 Task: Set the repository access to public repositories for new codespace secret in the organization "Mark56711".
Action: Mouse moved to (993, 83)
Screenshot: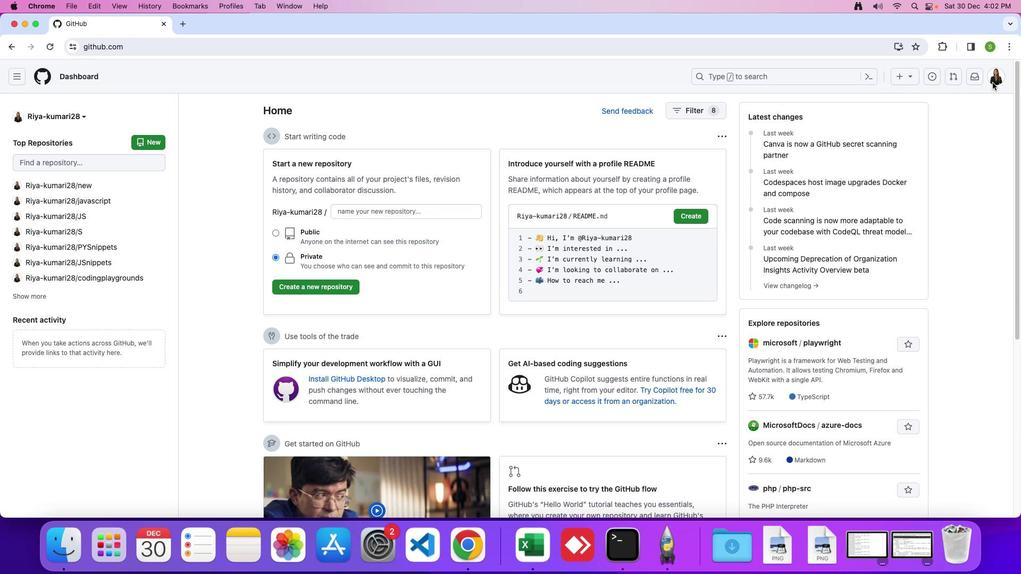 
Action: Mouse pressed left at (993, 83)
Screenshot: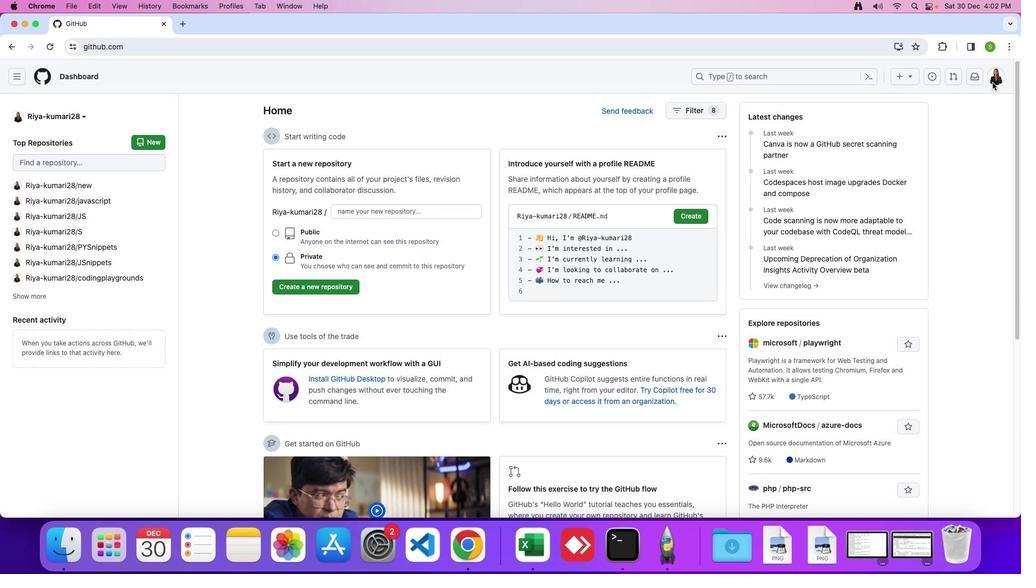 
Action: Mouse moved to (994, 78)
Screenshot: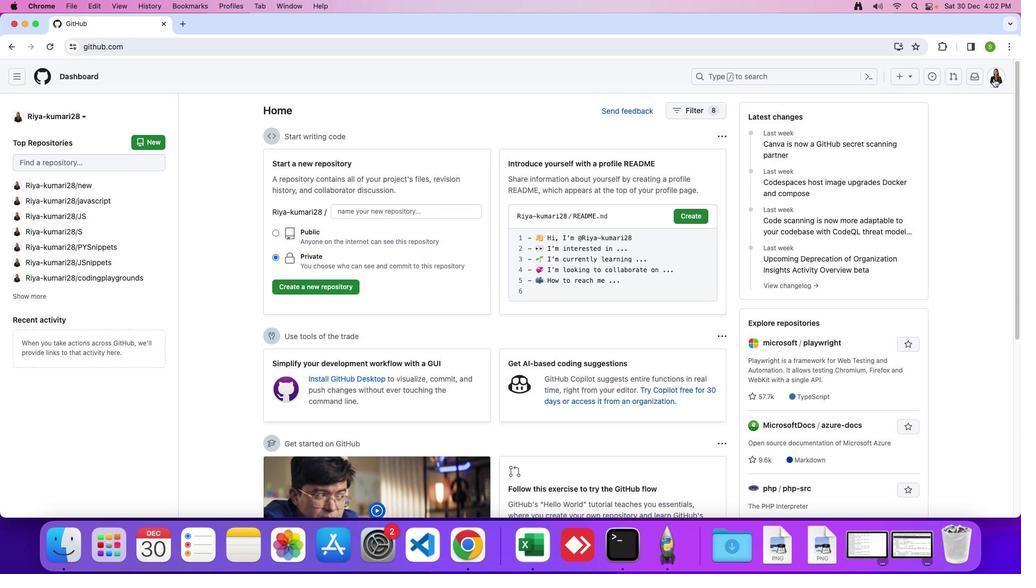 
Action: Mouse pressed left at (994, 78)
Screenshot: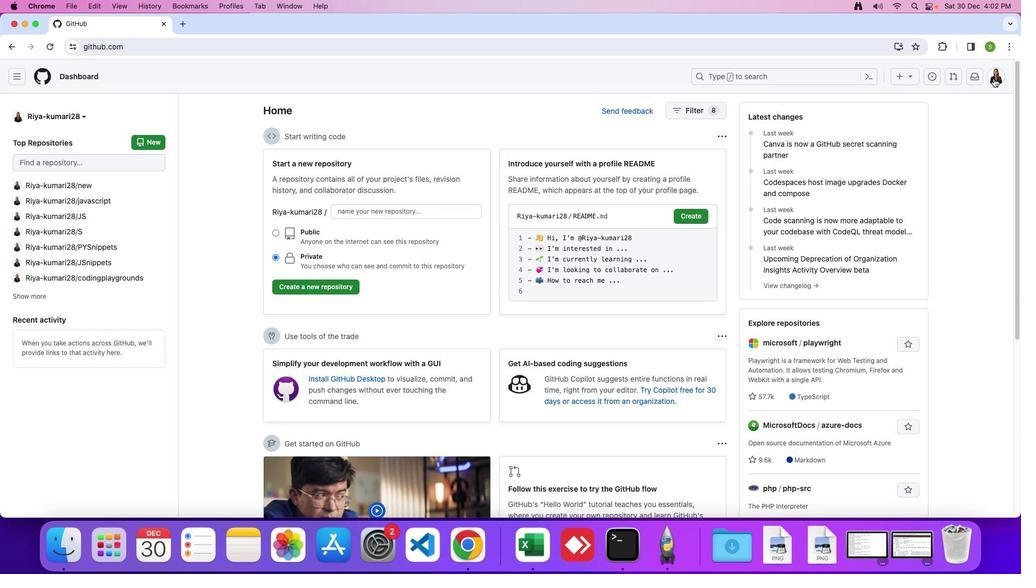 
Action: Mouse moved to (946, 203)
Screenshot: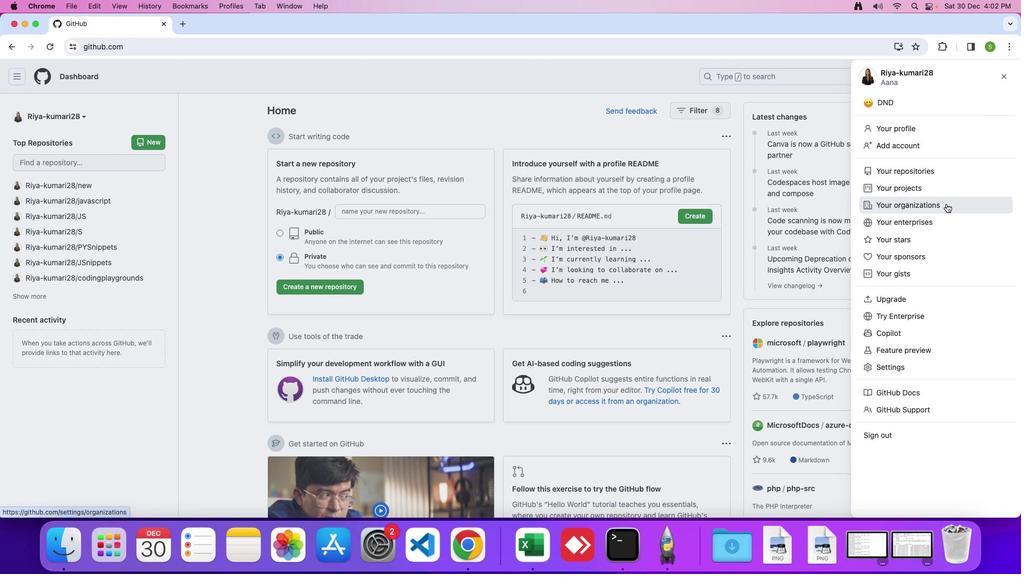 
Action: Mouse pressed left at (946, 203)
Screenshot: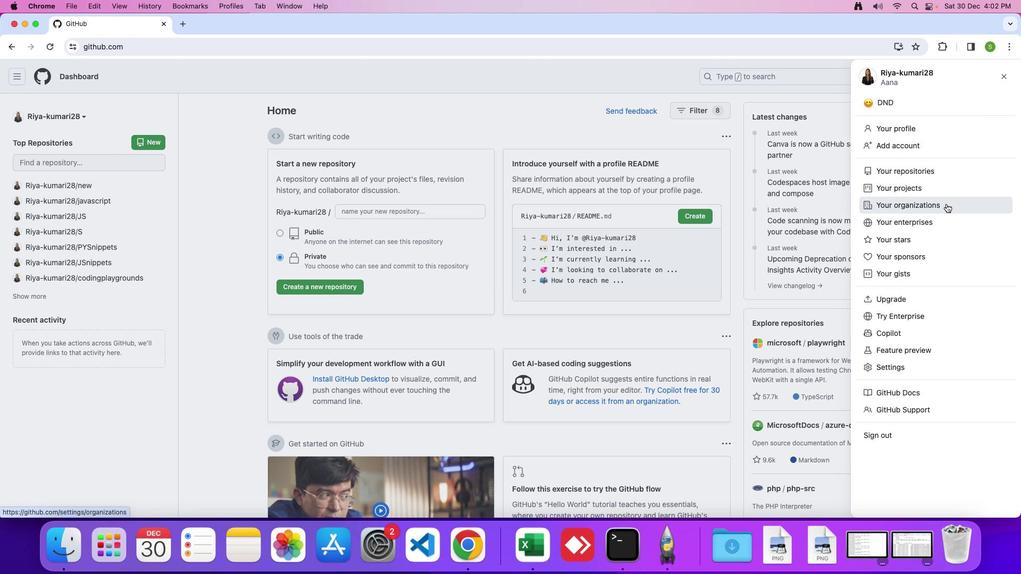 
Action: Mouse moved to (773, 221)
Screenshot: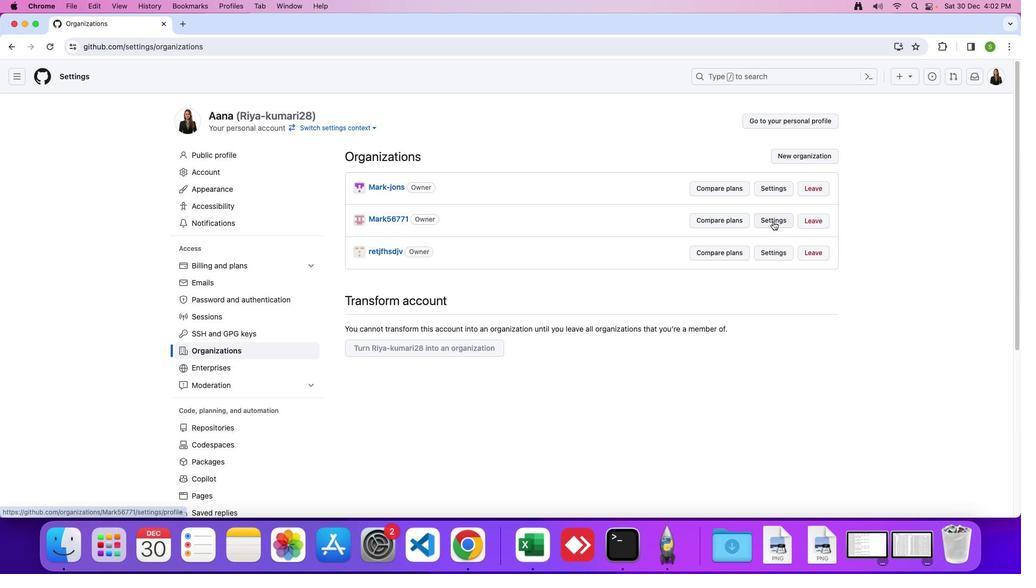 
Action: Mouse pressed left at (773, 221)
Screenshot: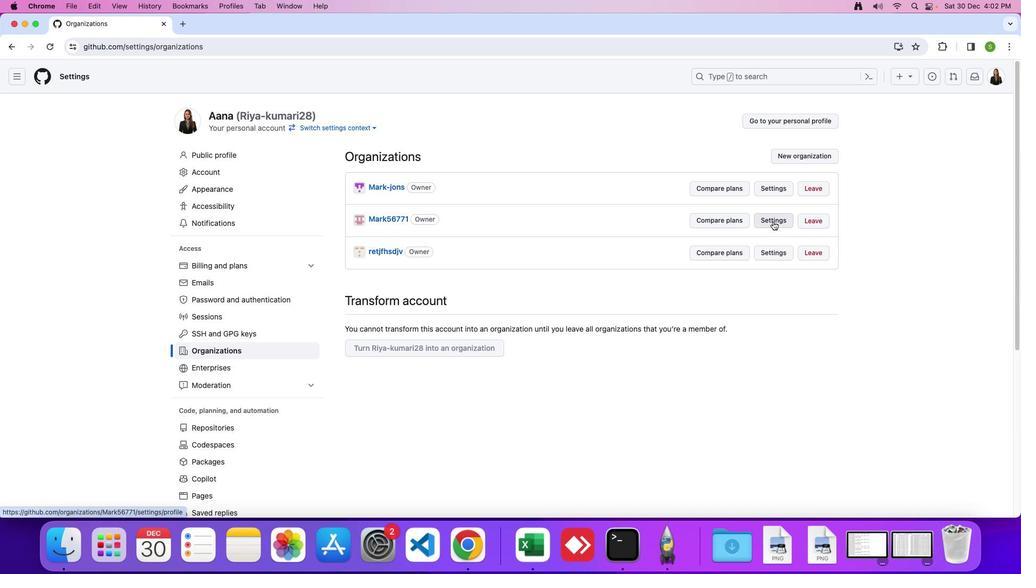 
Action: Mouse moved to (334, 328)
Screenshot: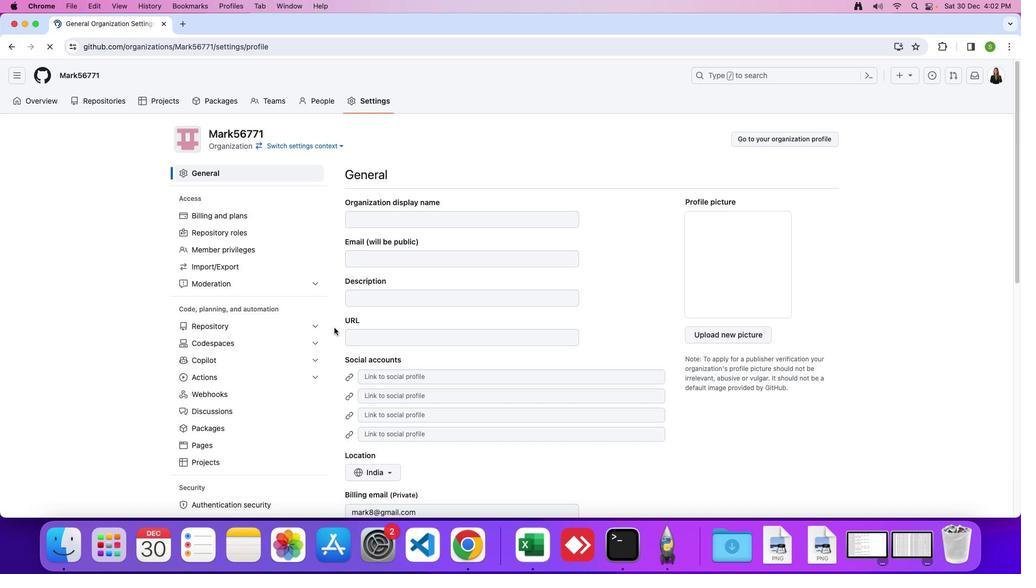 
Action: Mouse scrolled (334, 328) with delta (0, 0)
Screenshot: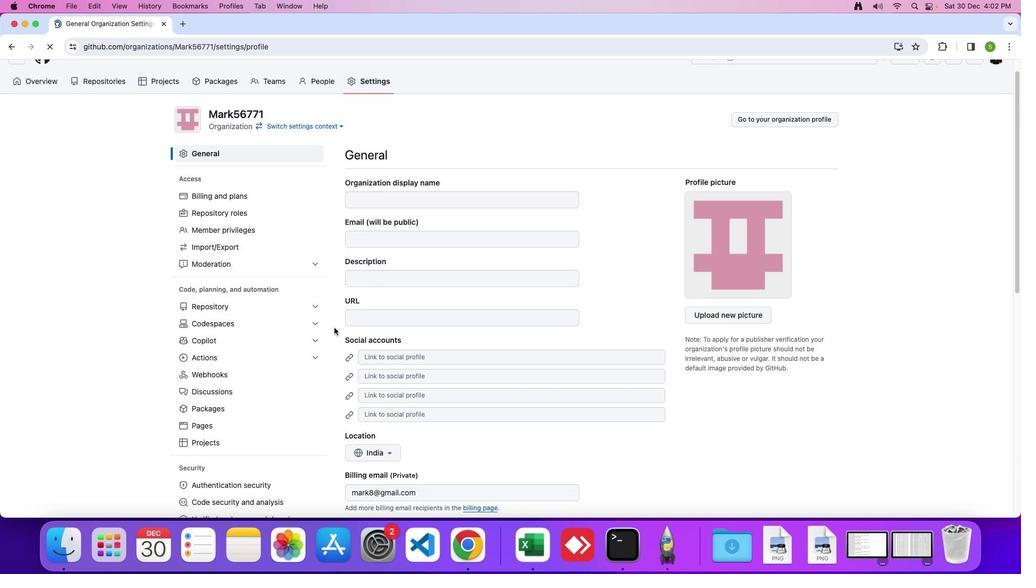
Action: Mouse scrolled (334, 328) with delta (0, 0)
Screenshot: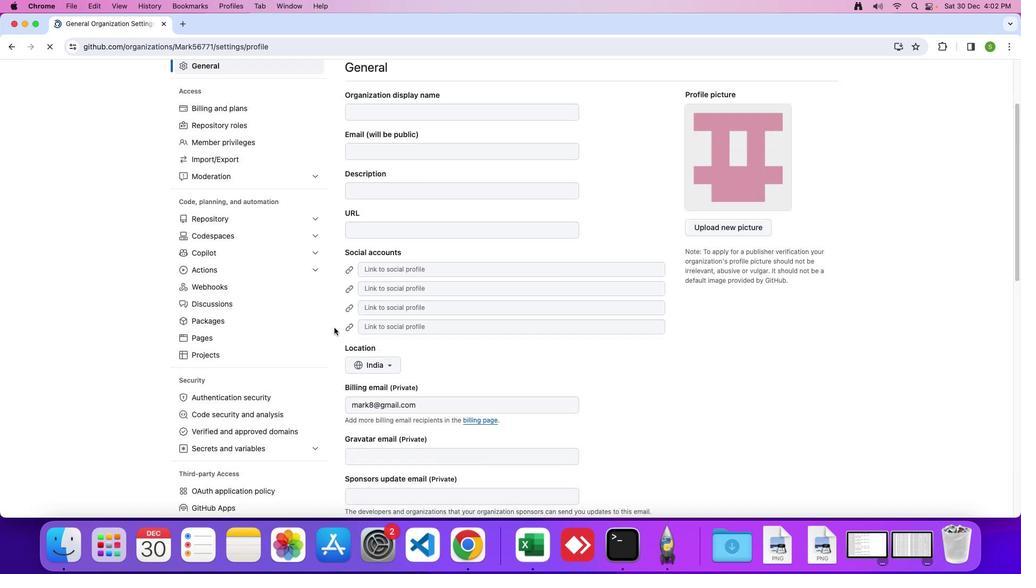 
Action: Mouse scrolled (334, 328) with delta (0, -1)
Screenshot: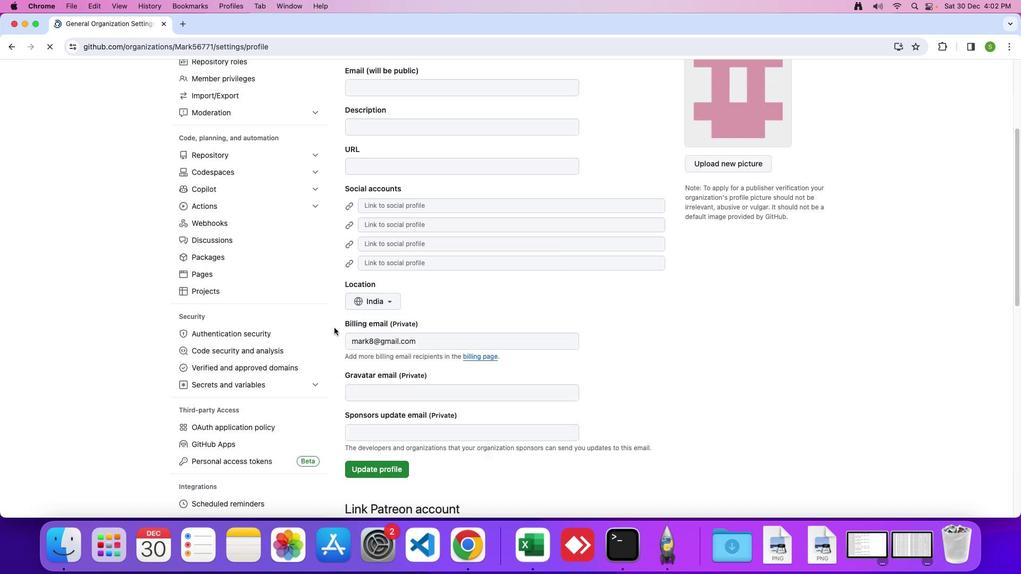 
Action: Mouse scrolled (334, 328) with delta (0, -2)
Screenshot: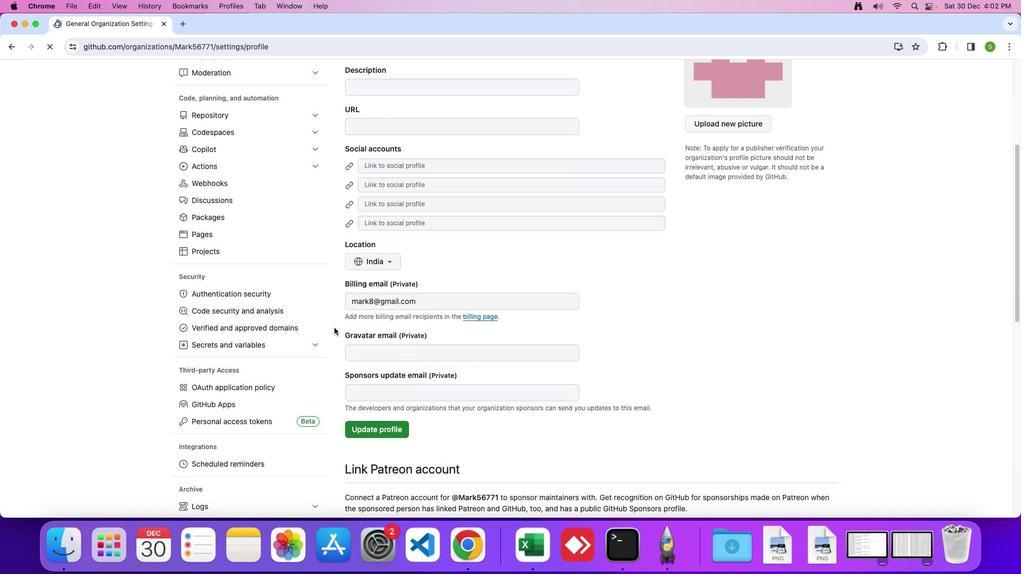 
Action: Mouse scrolled (334, 328) with delta (0, 0)
Screenshot: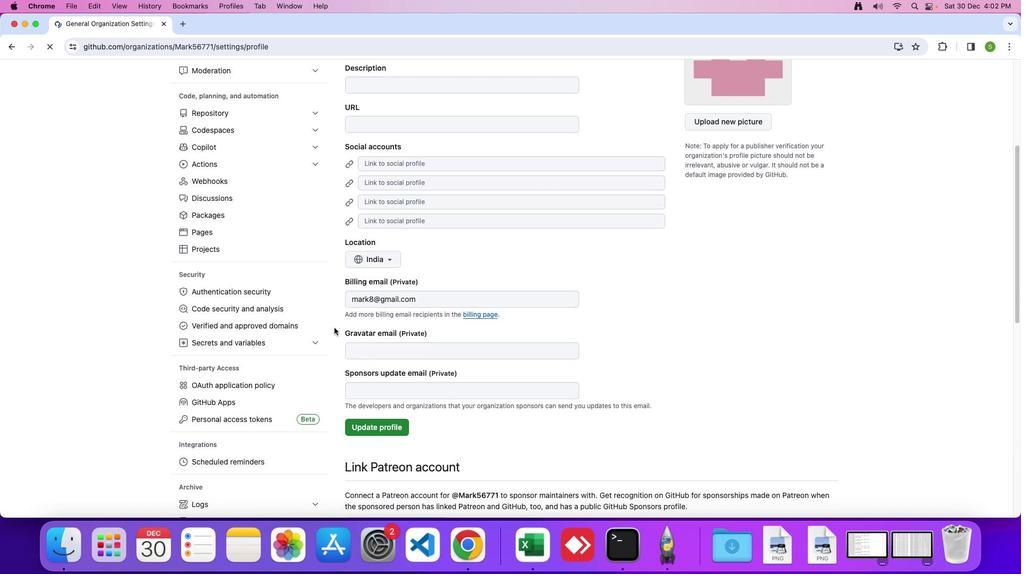 
Action: Mouse scrolled (334, 328) with delta (0, 0)
Screenshot: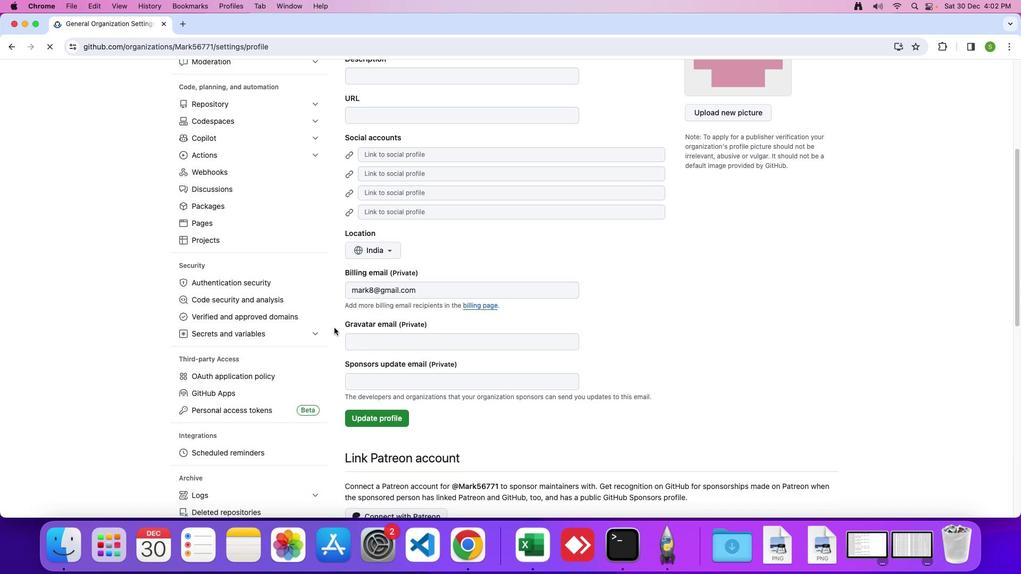 
Action: Mouse scrolled (334, 328) with delta (0, 0)
Screenshot: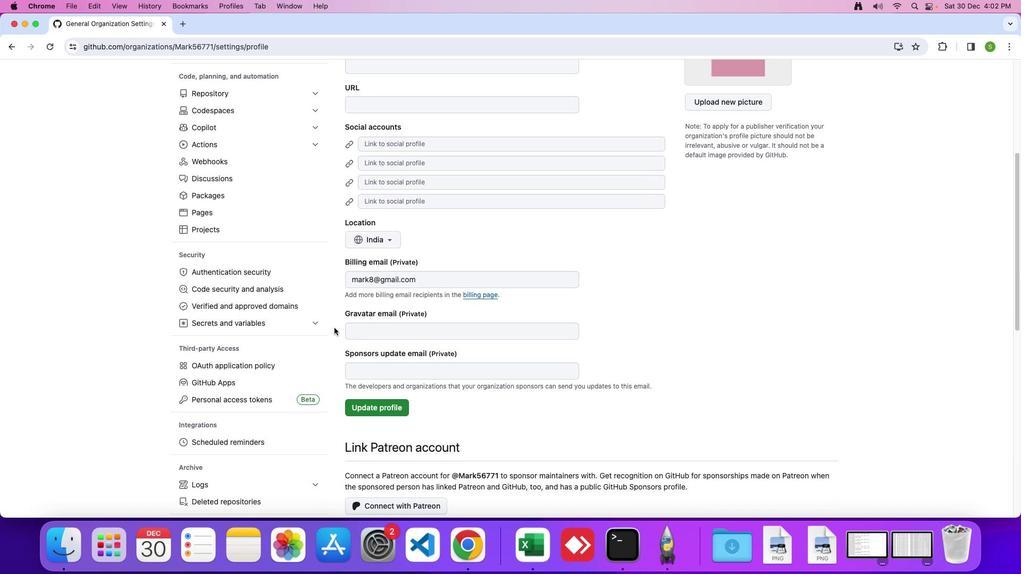 
Action: Mouse moved to (318, 319)
Screenshot: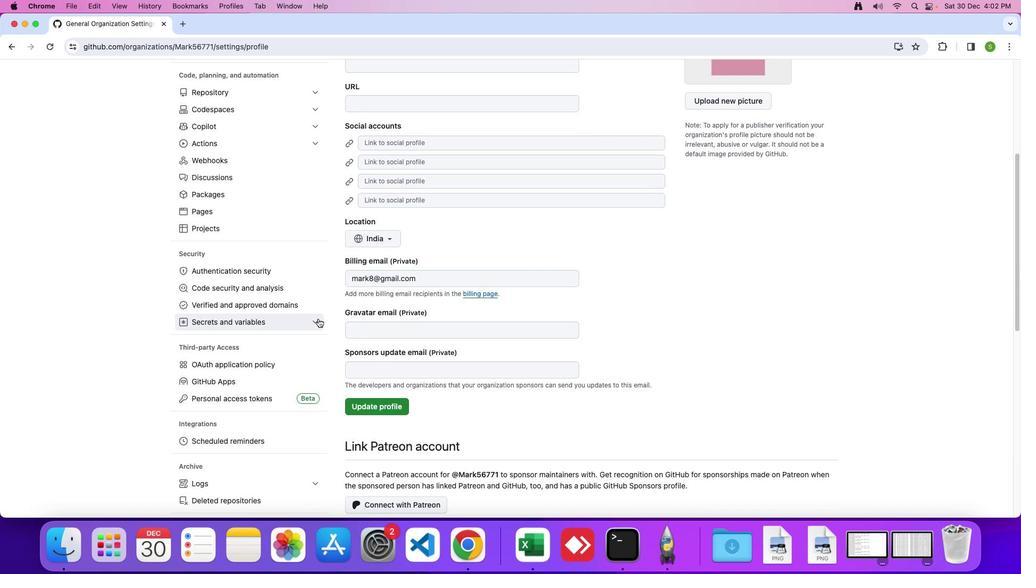 
Action: Mouse pressed left at (318, 319)
Screenshot: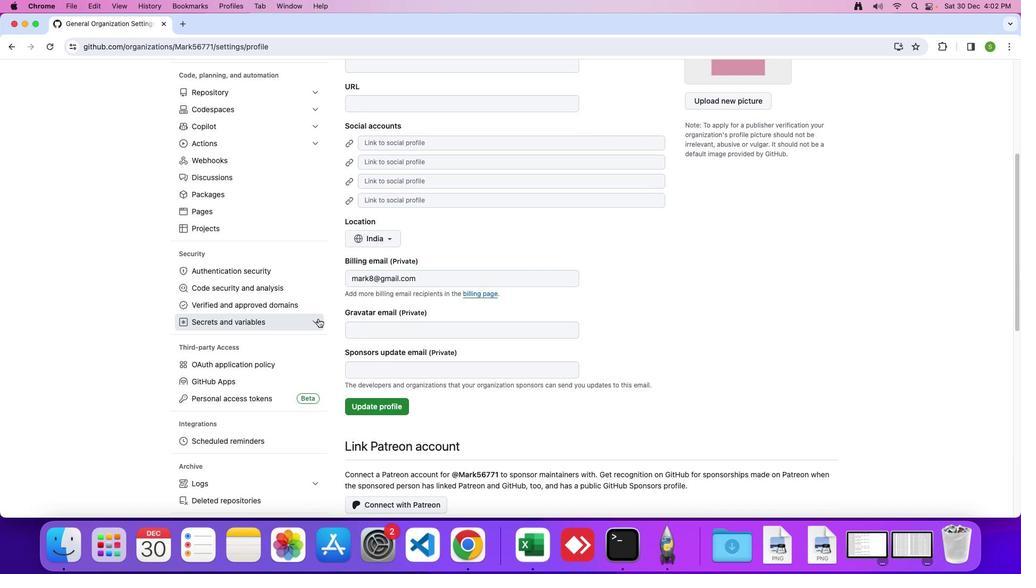 
Action: Mouse moved to (288, 356)
Screenshot: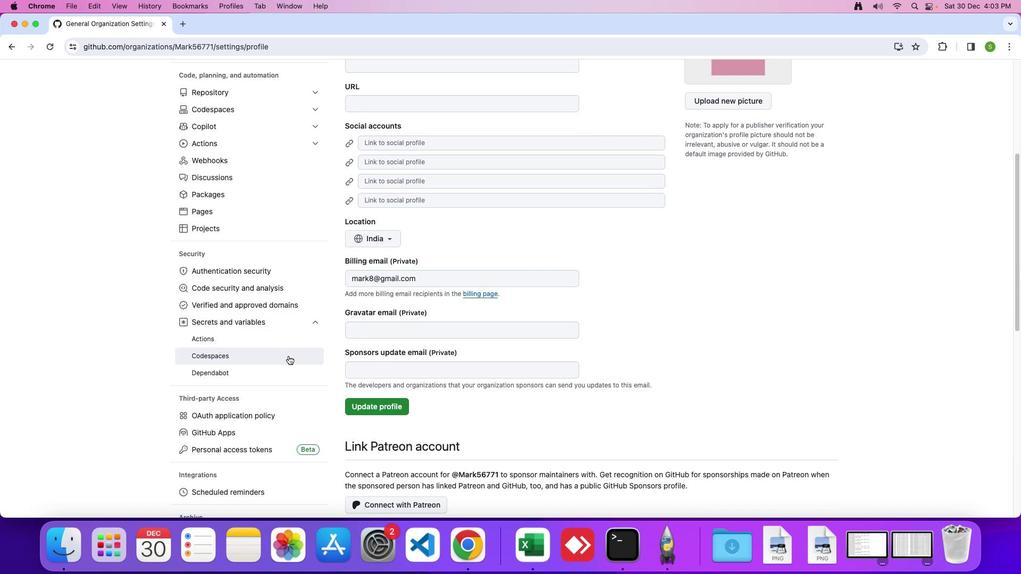 
Action: Mouse pressed left at (288, 356)
Screenshot: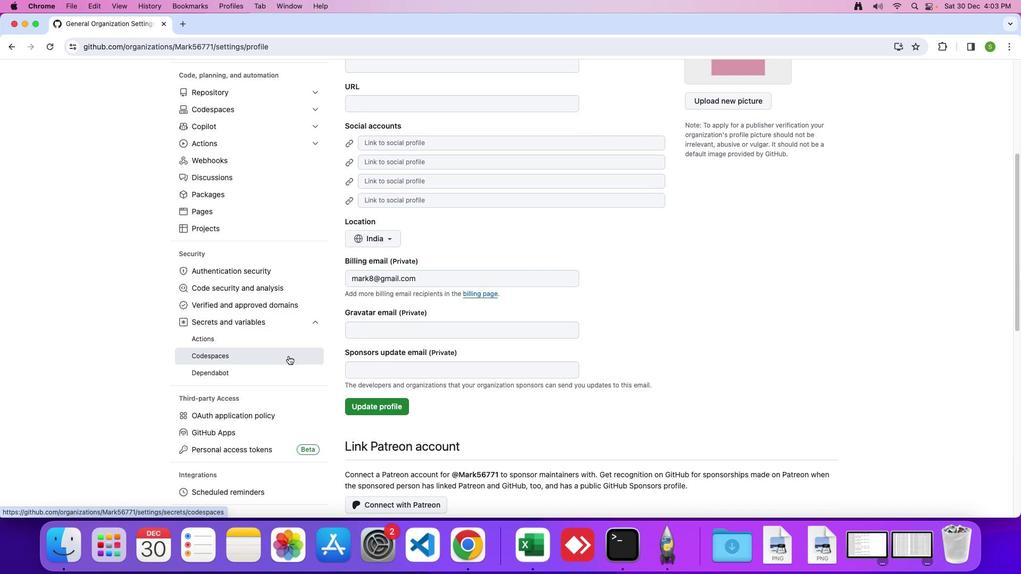 
Action: Mouse pressed left at (288, 356)
Screenshot: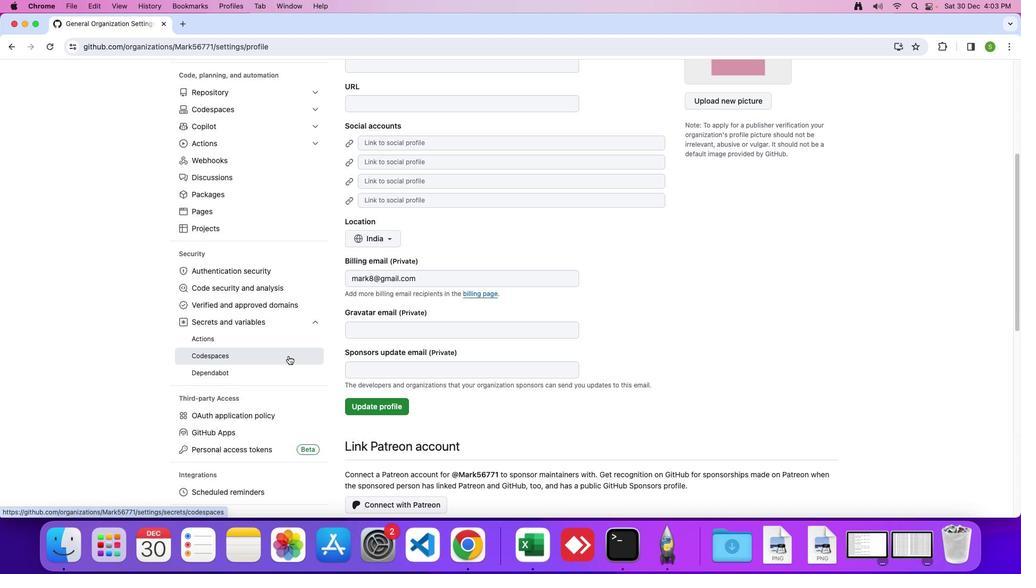 
Action: Mouse moved to (572, 331)
Screenshot: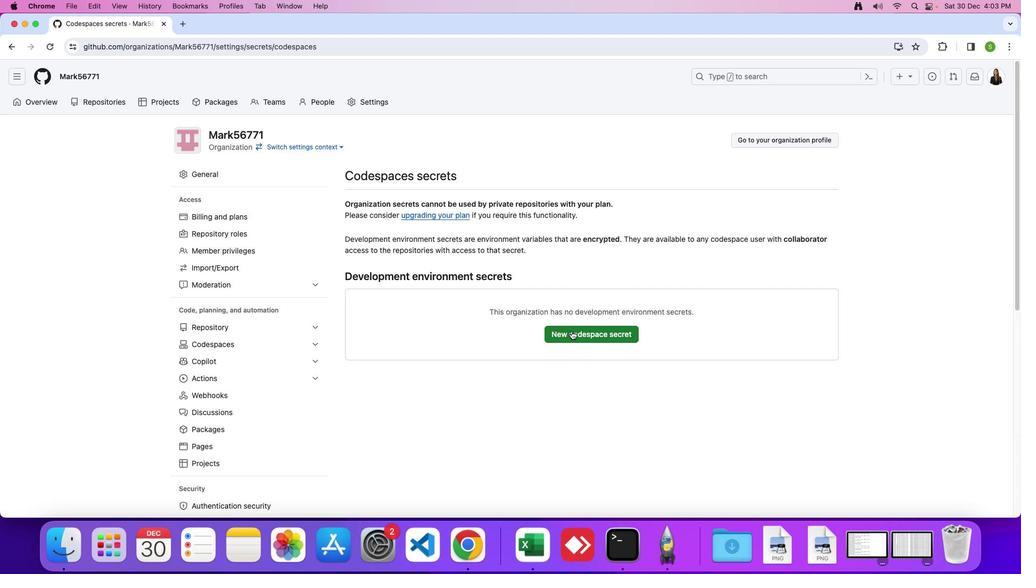 
Action: Mouse pressed left at (572, 331)
Screenshot: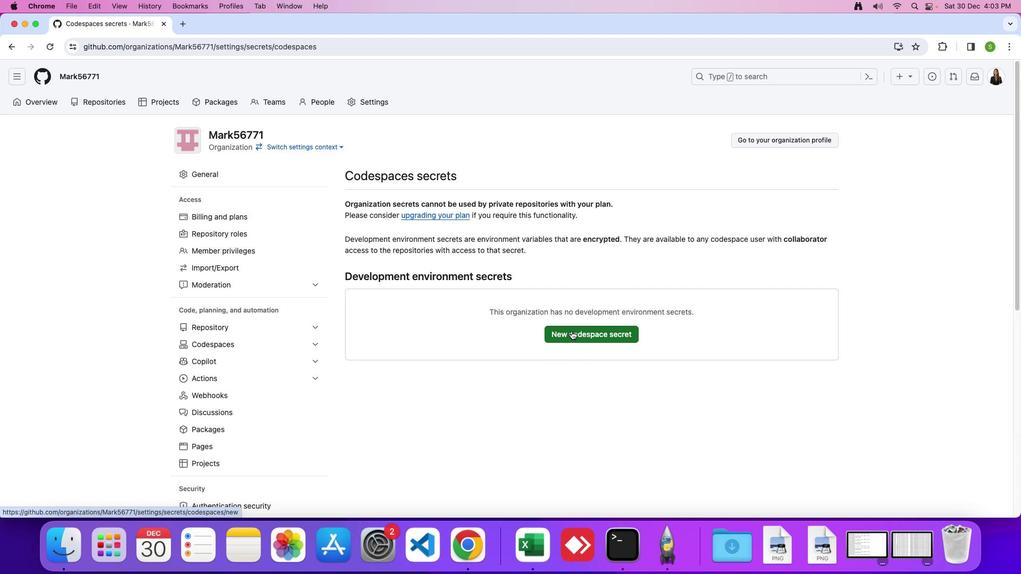 
Action: Mouse moved to (570, 331)
Screenshot: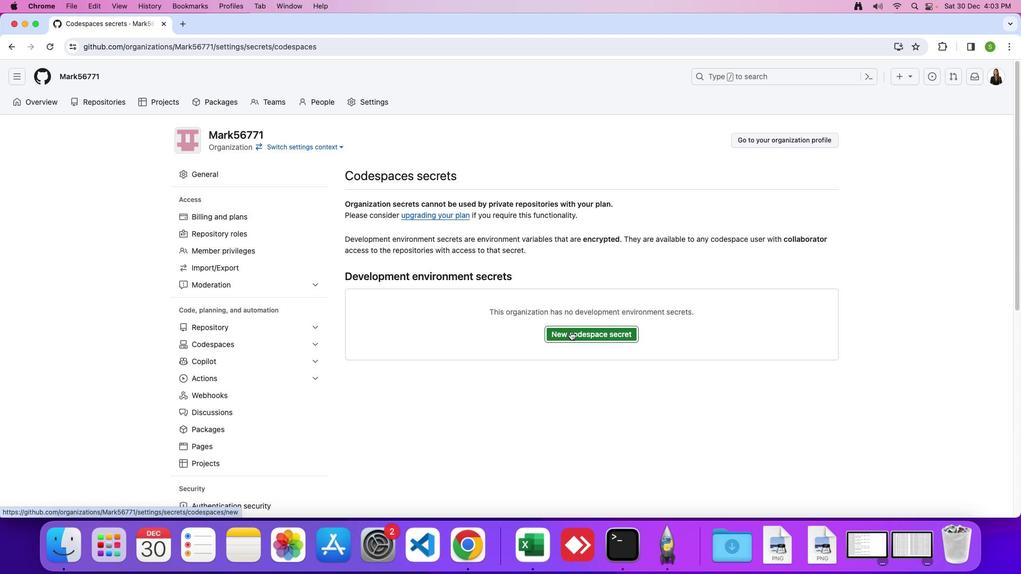 
Action: Mouse pressed left at (570, 331)
Screenshot: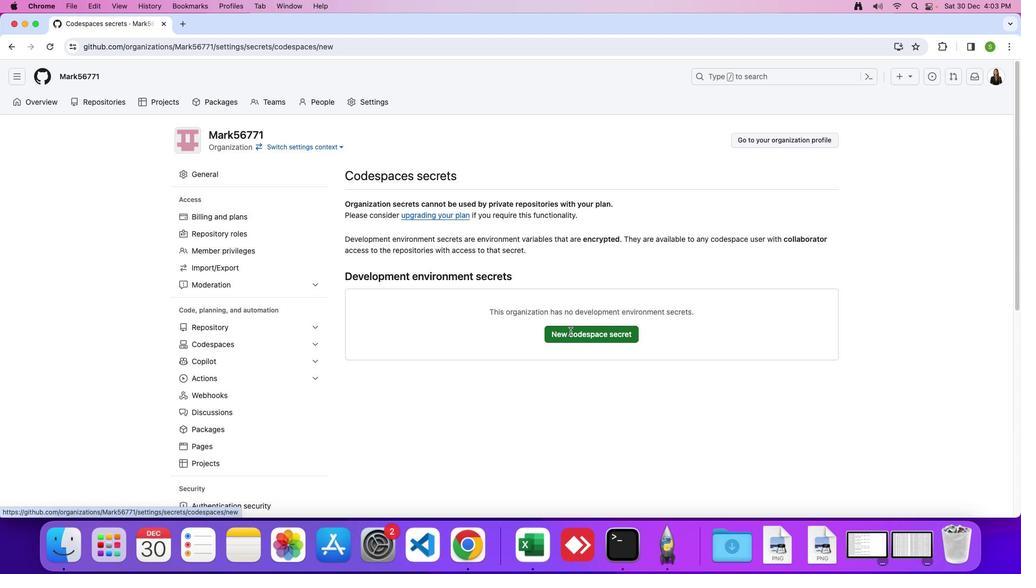 
Action: Mouse moved to (419, 406)
Screenshot: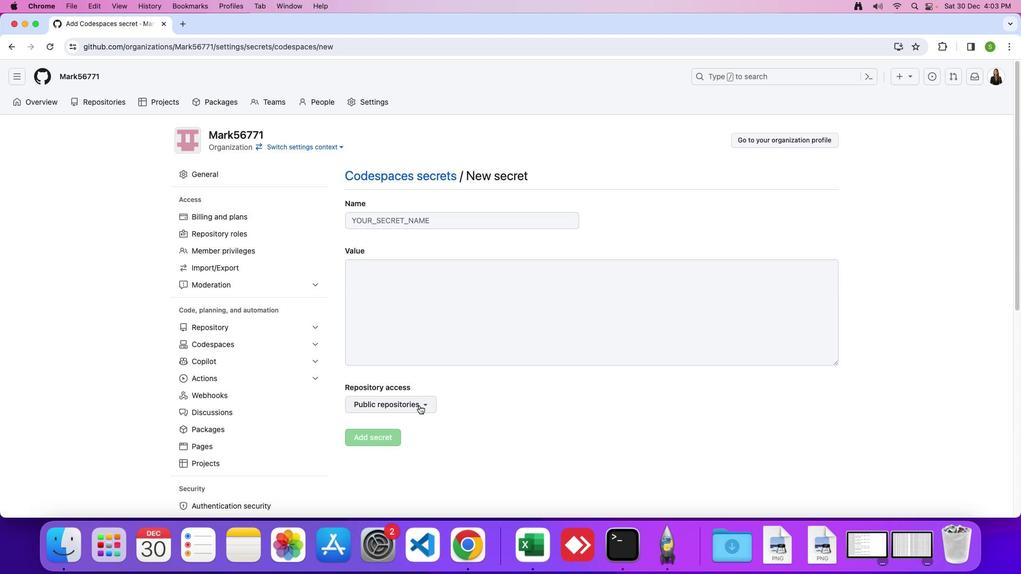 
Action: Mouse pressed left at (419, 406)
Screenshot: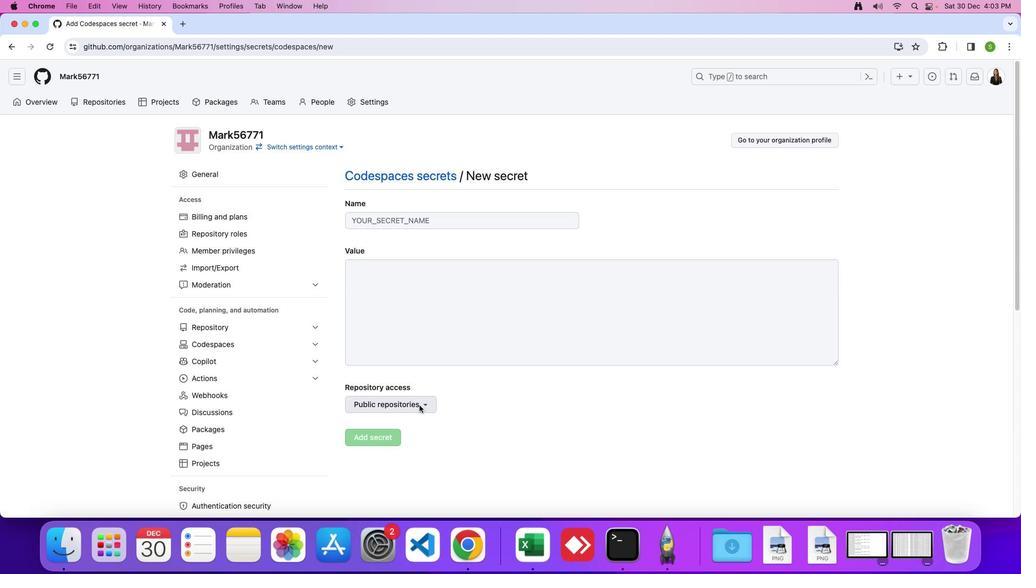 
Action: Mouse moved to (412, 436)
Screenshot: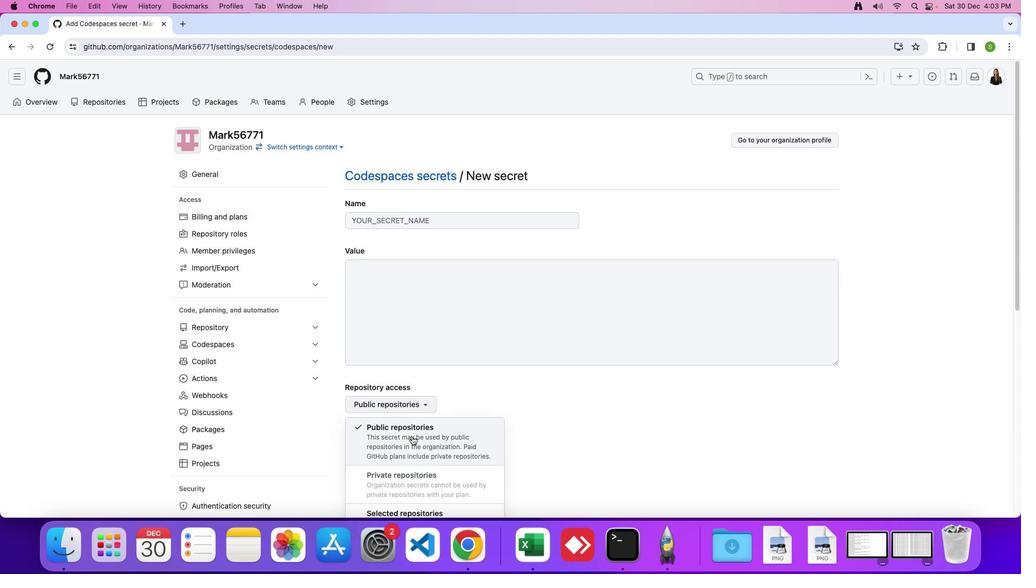 
Action: Mouse pressed left at (412, 436)
Screenshot: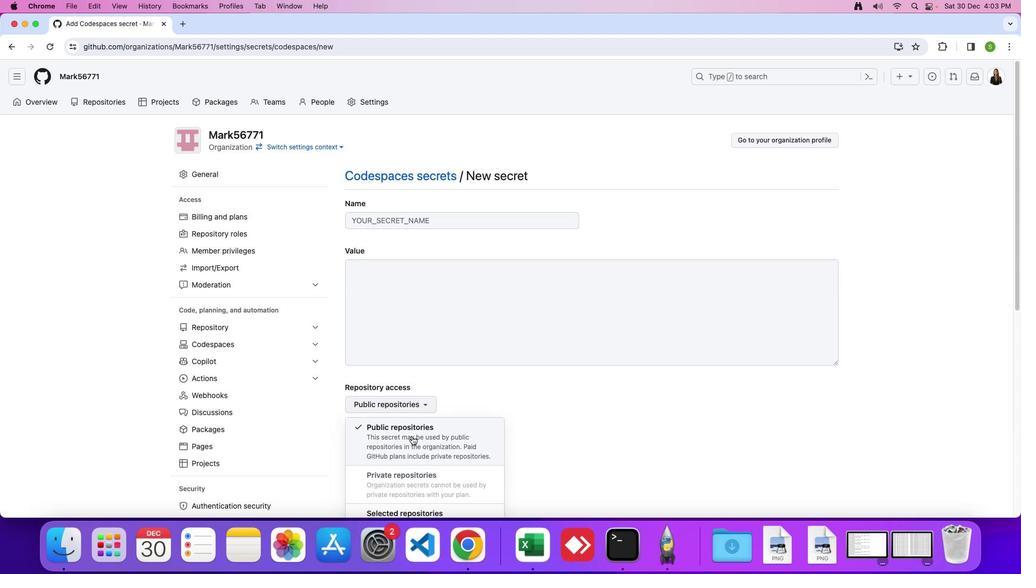 
